 Task: Locate the nearest bus station to San Diego, California, and Los Angeles, California.
Action: Mouse moved to (103, 74)
Screenshot: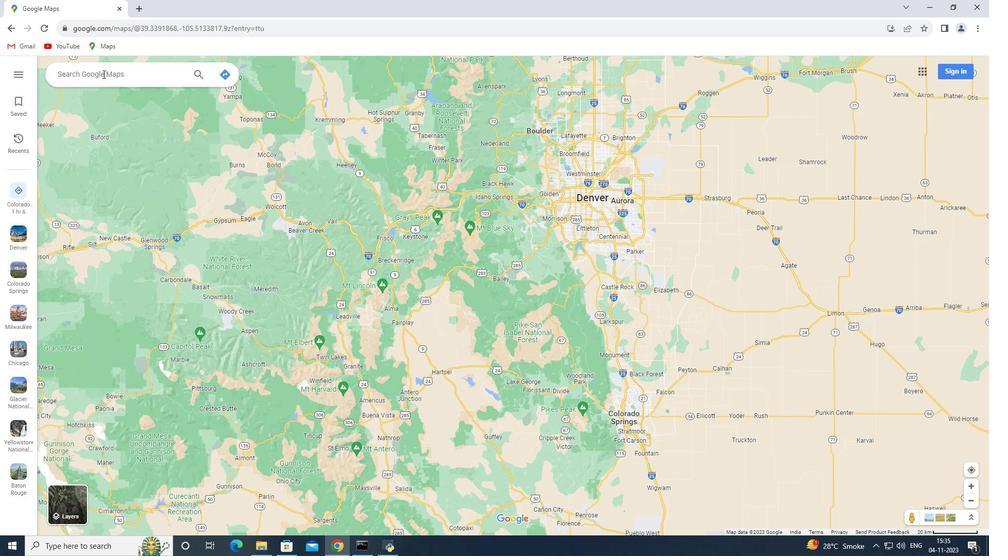 
Action: Mouse pressed left at (103, 74)
Screenshot: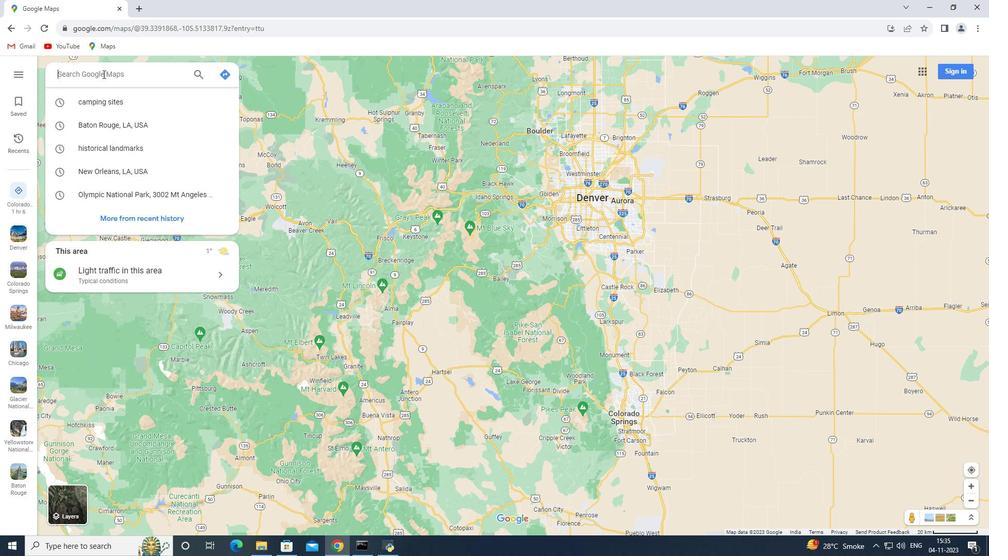 
Action: Key pressed <Key.shift>San<Key.space><Key.shift>Dir<Key.backspace>ego,<Key.space><Key.shift>California<Key.enter>
Screenshot: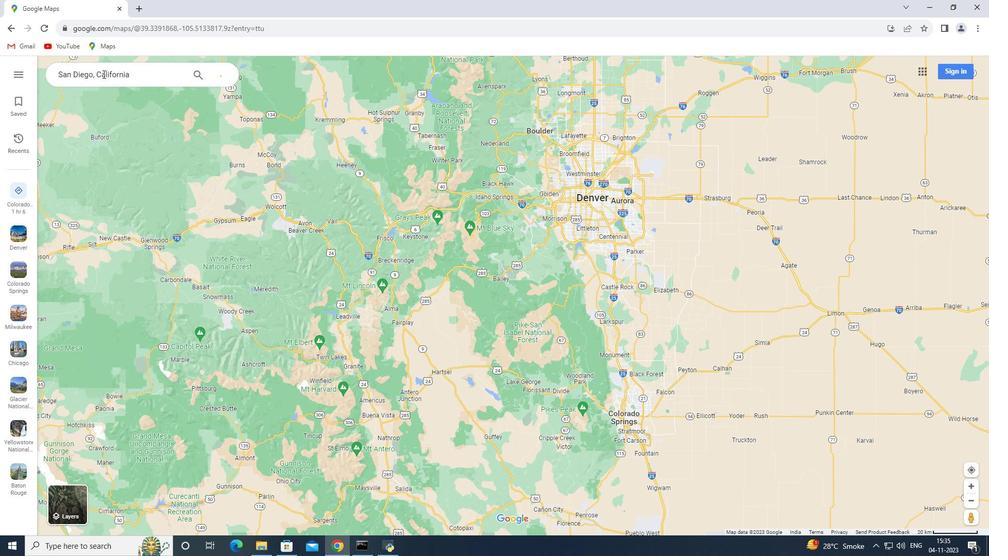 
Action: Mouse moved to (141, 257)
Screenshot: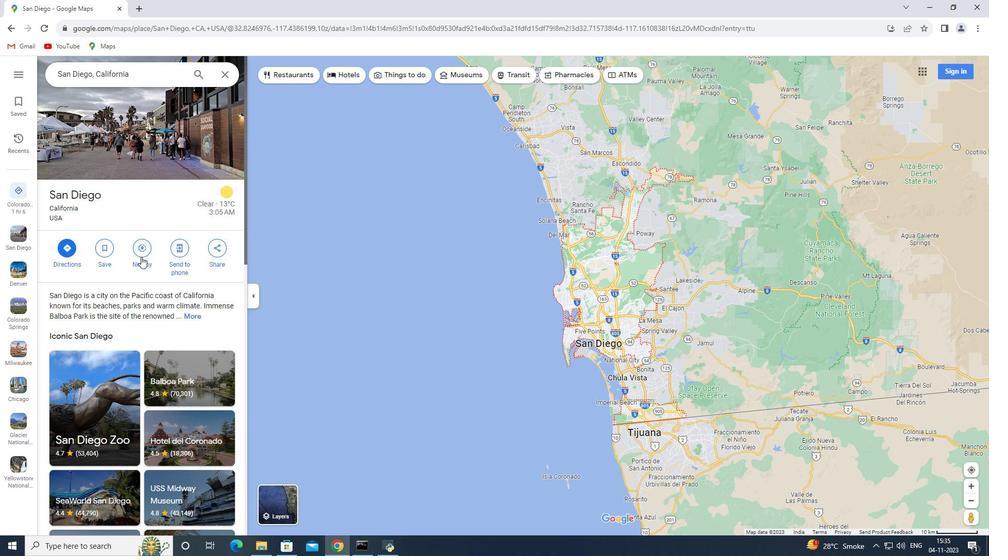 
Action: Mouse pressed left at (141, 257)
Screenshot: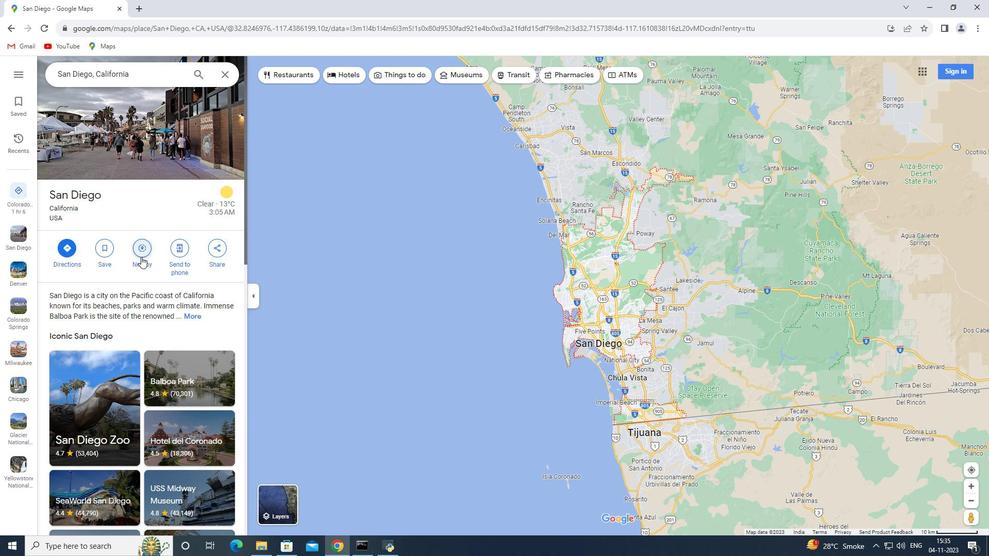 
Action: Key pressed bus<Key.space>station<Key.enter>
Screenshot: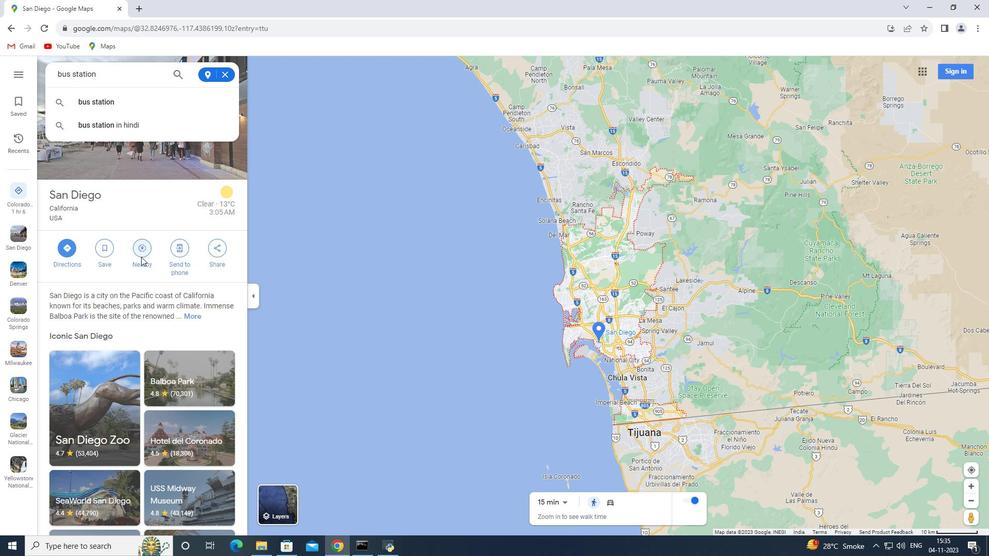 
Action: Mouse moved to (223, 77)
Screenshot: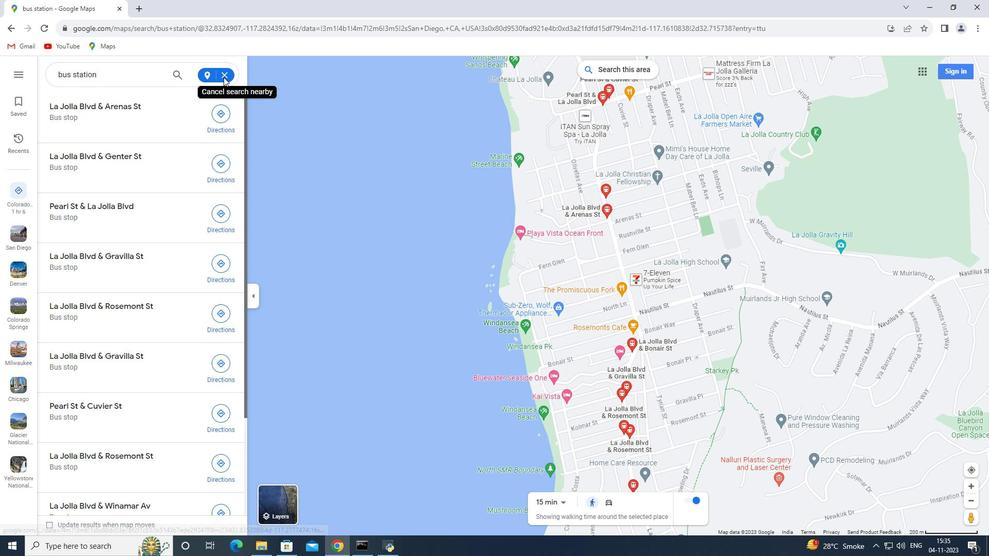 
Action: Mouse pressed left at (223, 77)
Screenshot: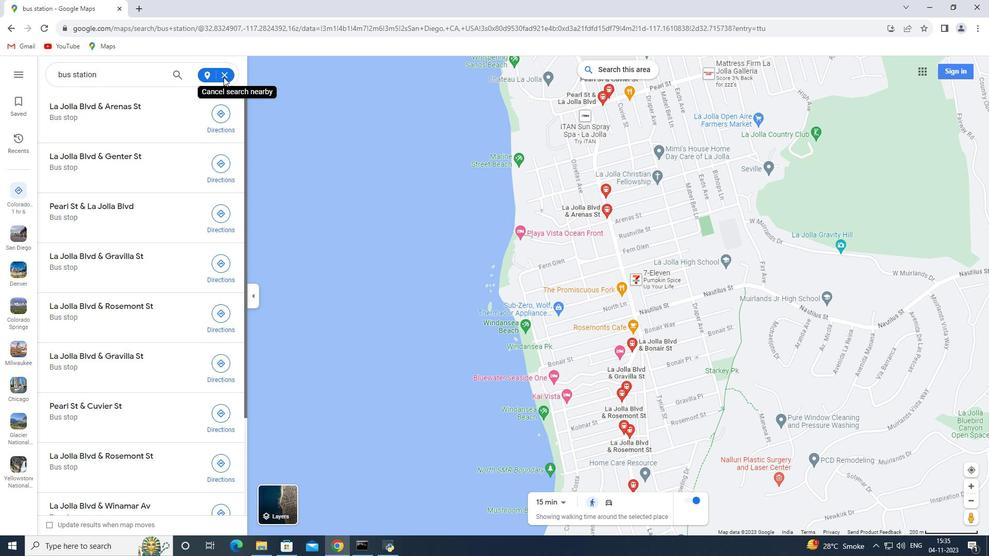 
Action: Mouse moved to (217, 77)
Screenshot: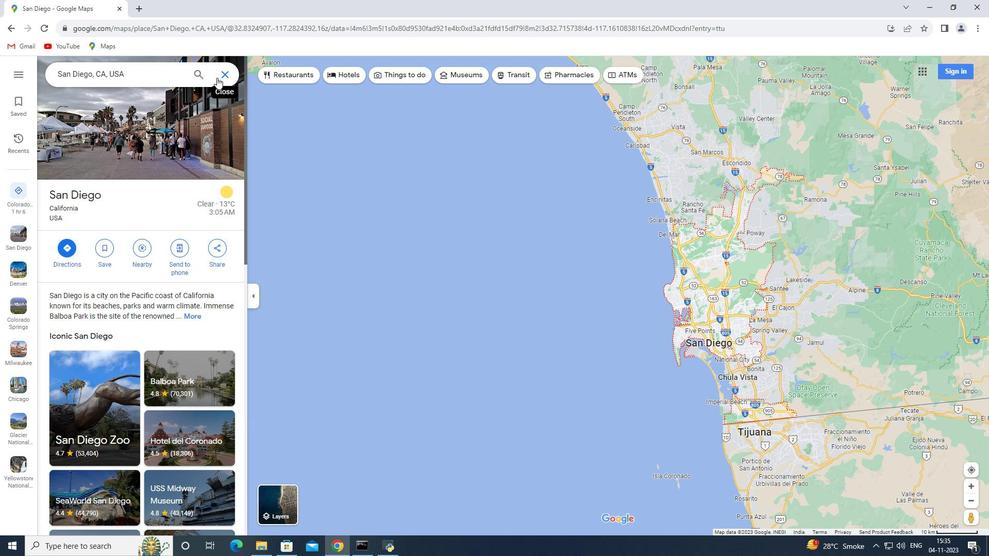 
Action: Mouse pressed left at (217, 77)
Screenshot: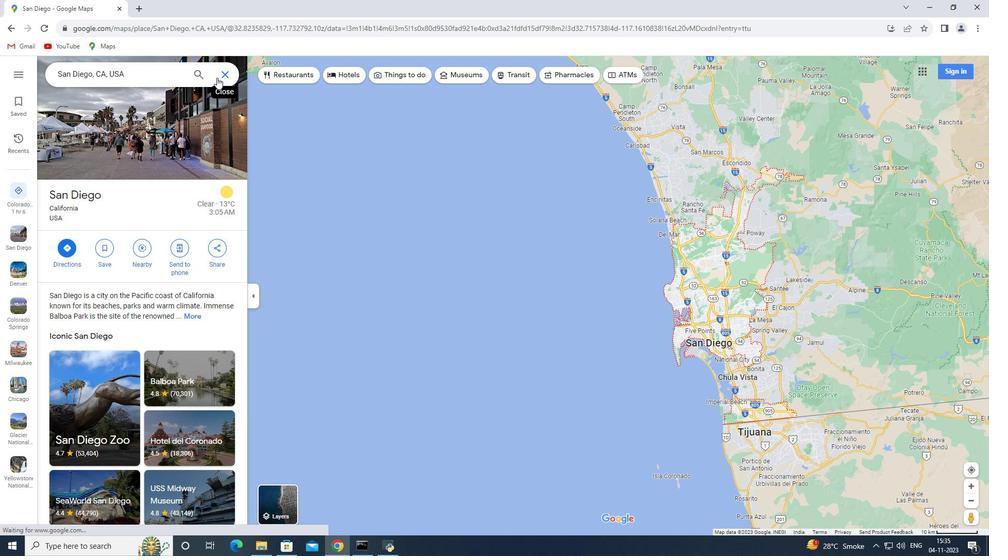 
Action: Mouse moved to (130, 74)
Screenshot: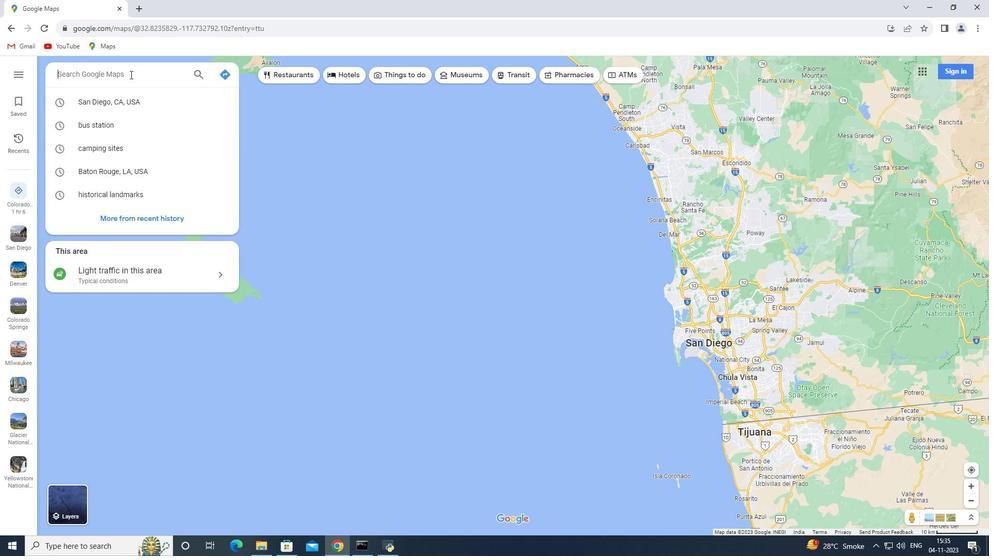 
Action: Key pressed <Key.shift>Los<Key.space><Key.shift>Angeles,<Key.space><Key.shift>California<Key.enter>
Screenshot: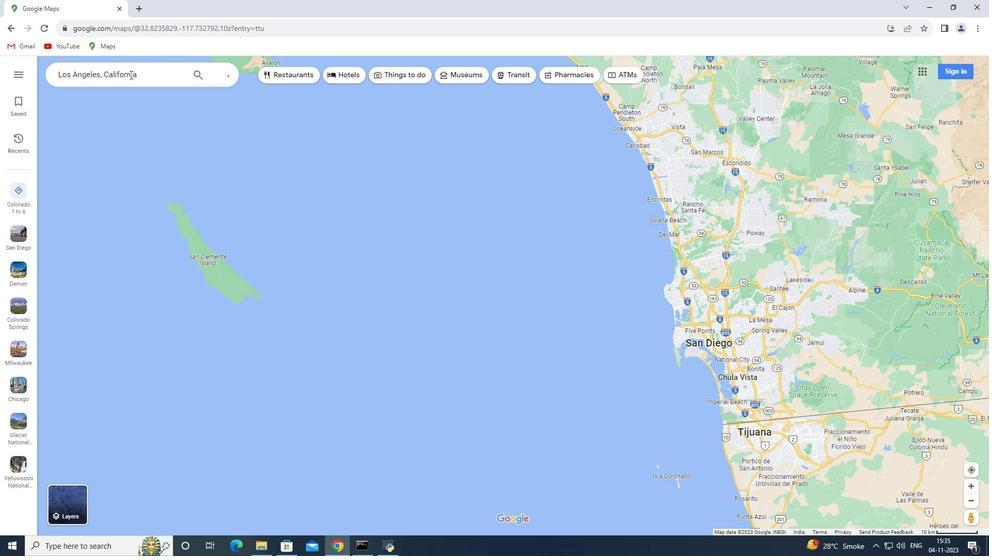 
Action: Mouse moved to (149, 246)
Screenshot: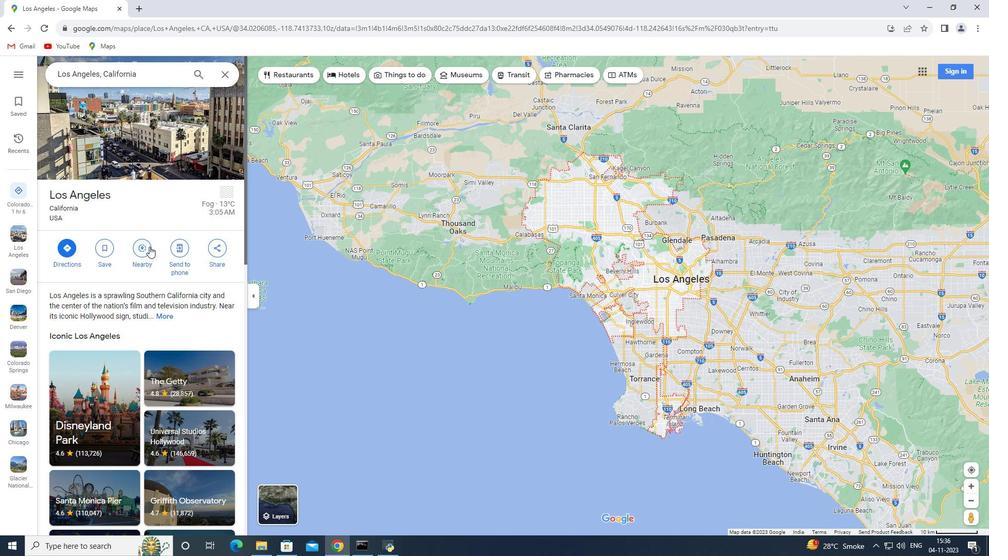 
Action: Mouse pressed left at (149, 246)
Screenshot: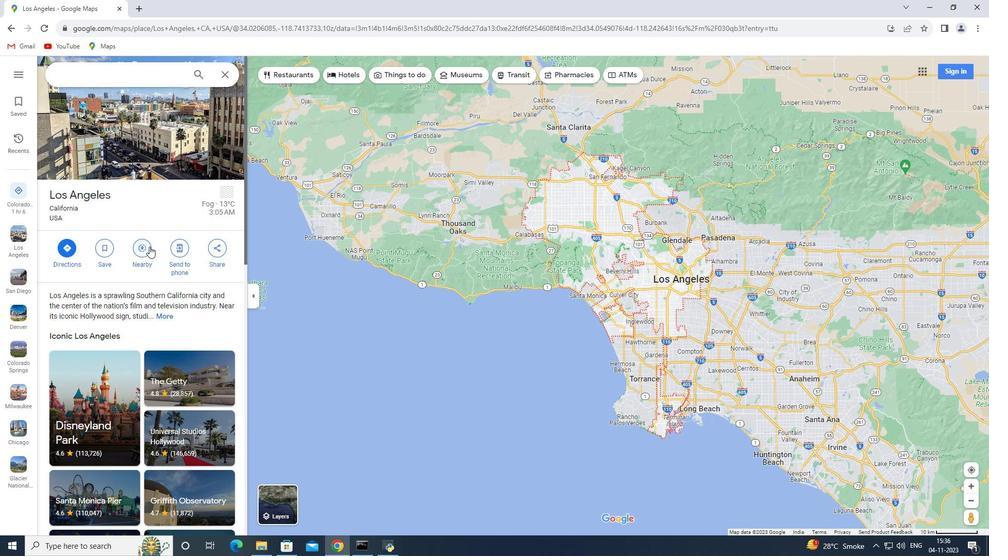 
Action: Key pressed bus<Key.space>station<Key.enter>
Screenshot: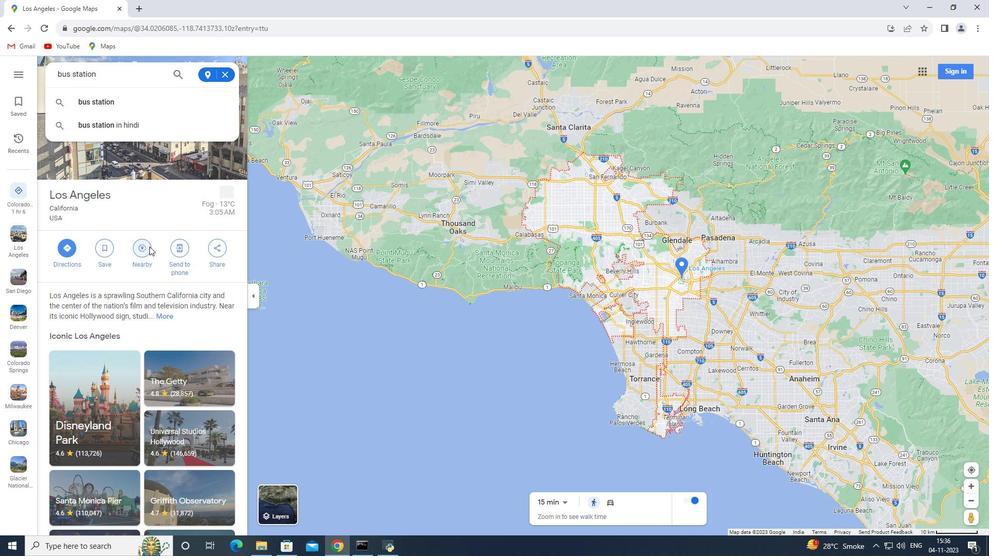
